 Task: Enable the option "Pause on audio communication" for playlist.
Action: Mouse moved to (135, 18)
Screenshot: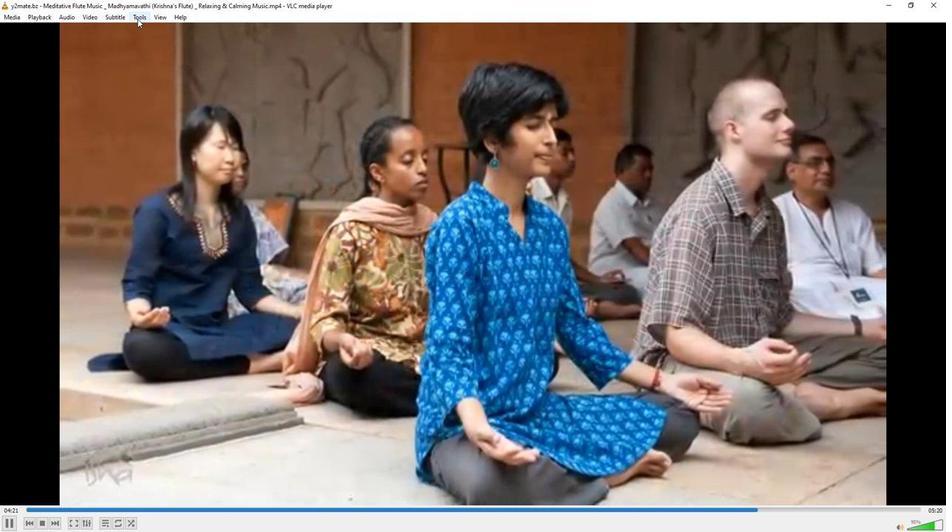 
Action: Mouse pressed left at (135, 18)
Screenshot: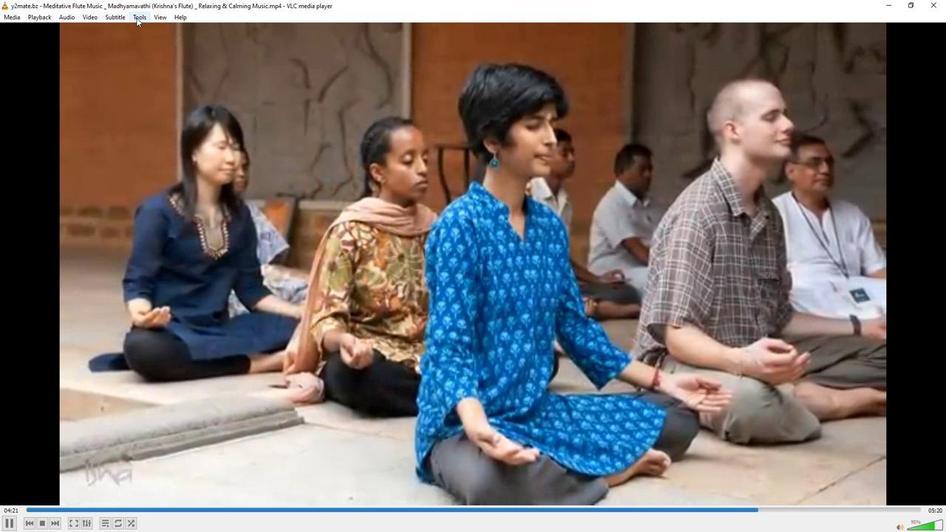 
Action: Mouse moved to (159, 136)
Screenshot: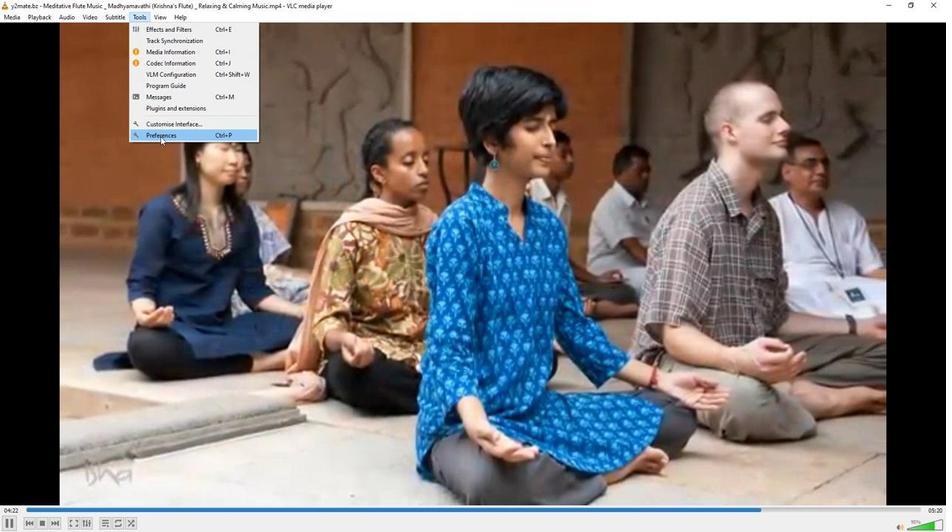 
Action: Mouse pressed left at (159, 136)
Screenshot: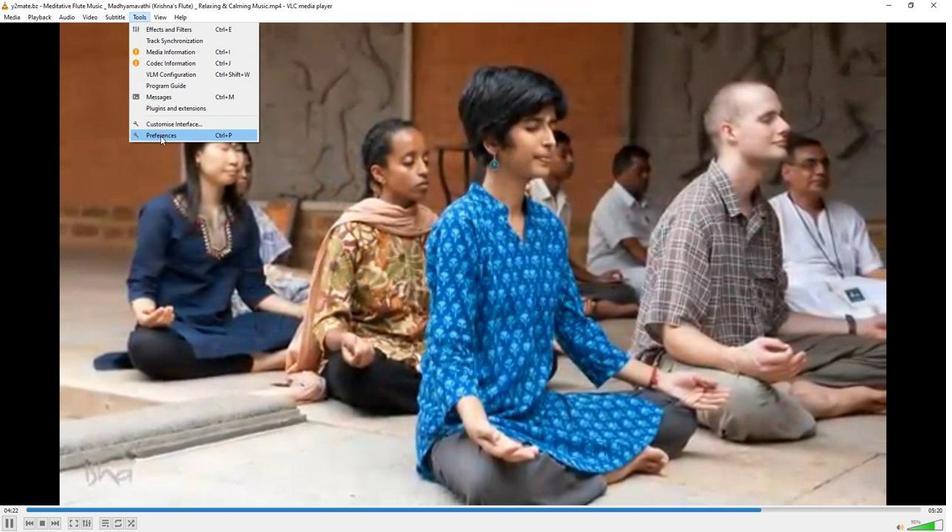 
Action: Mouse moved to (310, 432)
Screenshot: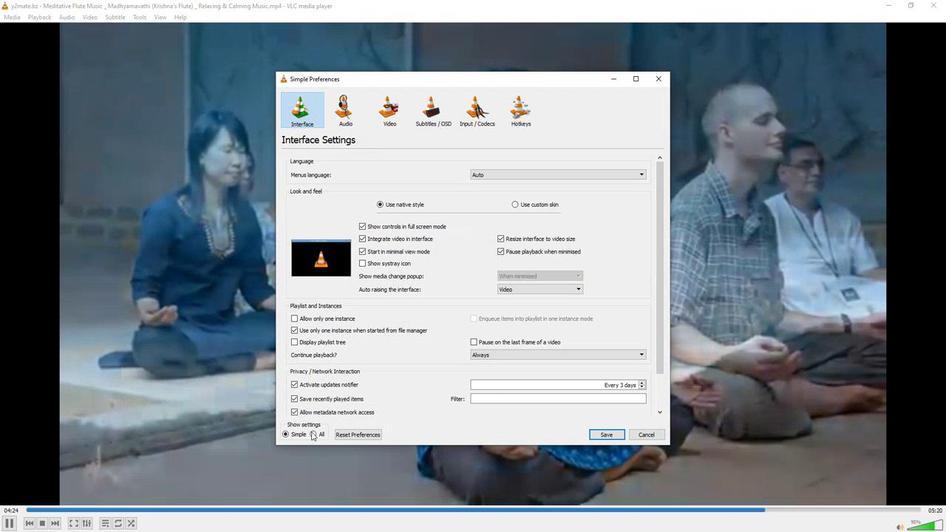 
Action: Mouse pressed left at (310, 432)
Screenshot: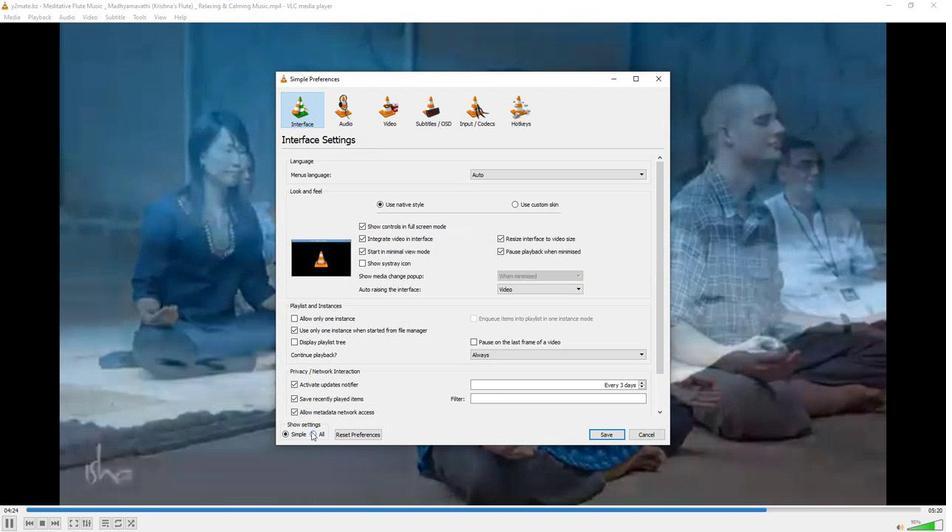 
Action: Mouse moved to (309, 404)
Screenshot: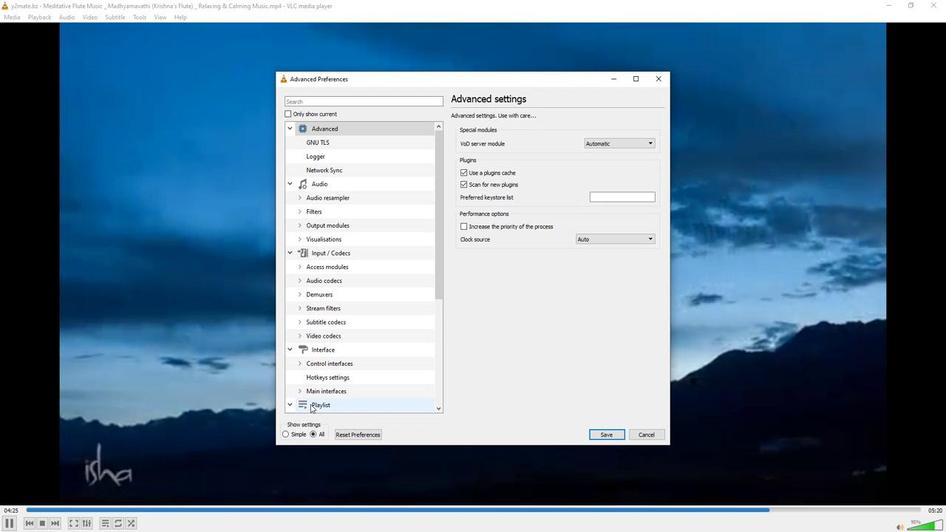 
Action: Mouse pressed left at (309, 404)
Screenshot: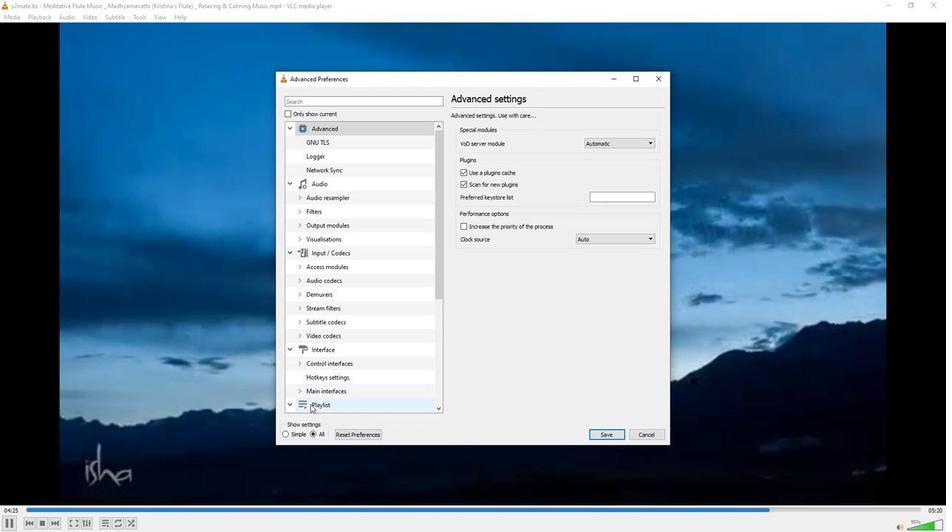 
Action: Mouse moved to (456, 222)
Screenshot: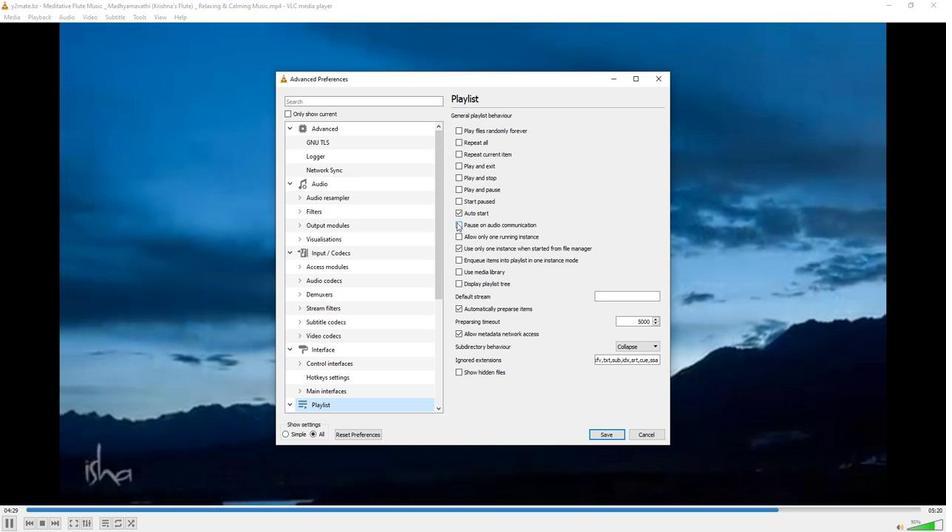 
Action: Mouse pressed left at (456, 222)
Screenshot: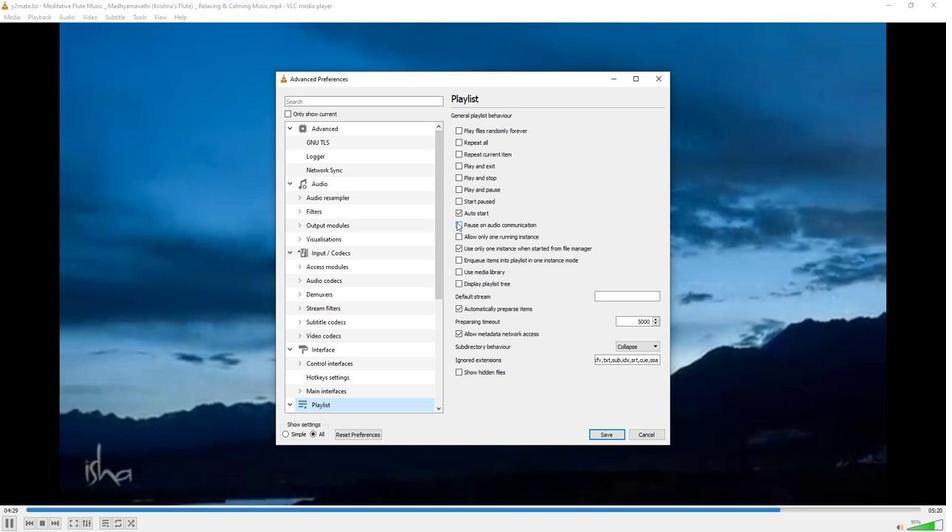 
Action: Mouse moved to (463, 283)
Screenshot: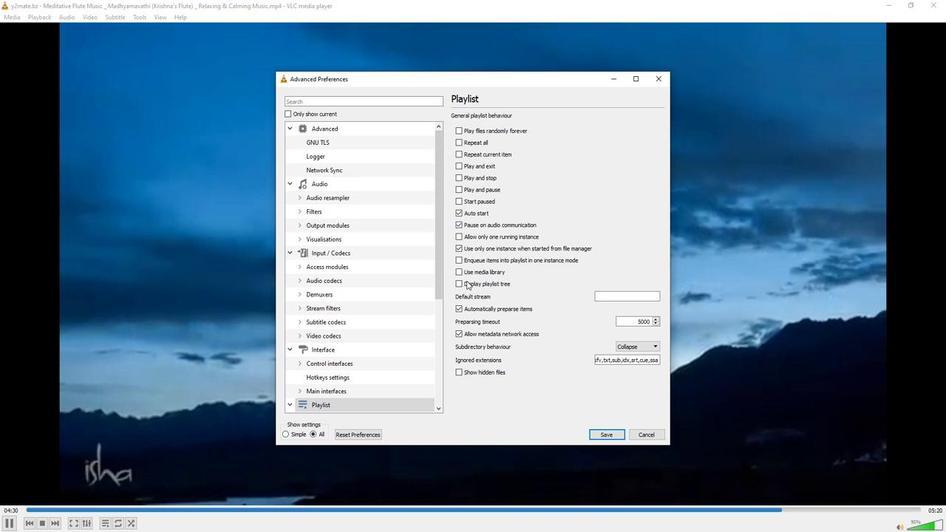
